 Task: Create a due date automation trigger when advanced on, 2 hours before a card is due add fields with custom field "Resume" set to a number lower or equal to 1 and lower than 10.
Action: Mouse moved to (981, 70)
Screenshot: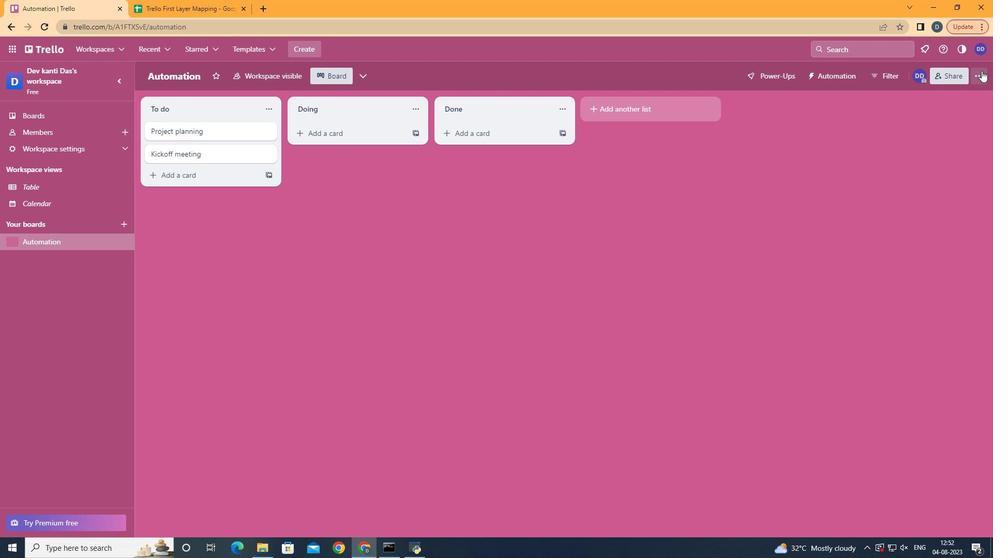 
Action: Mouse pressed left at (981, 70)
Screenshot: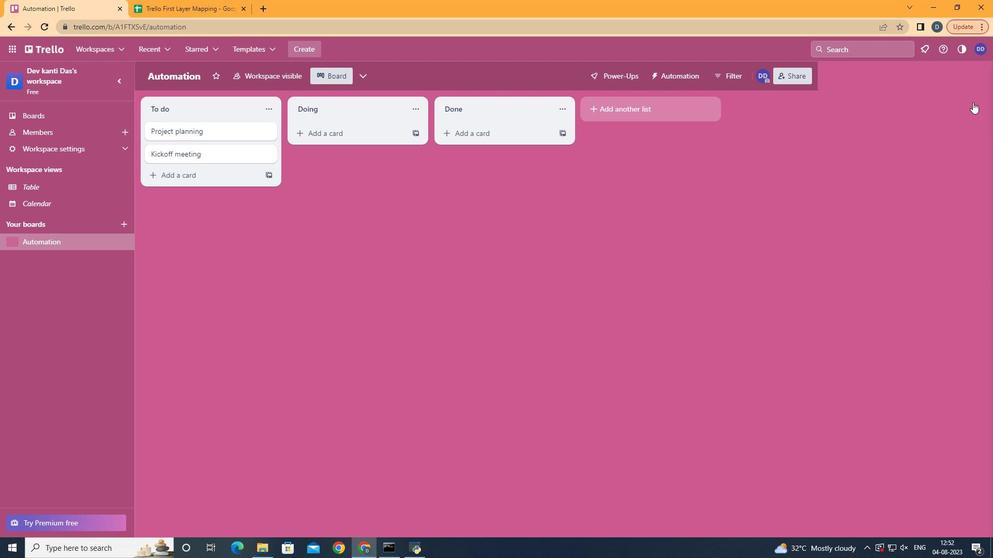 
Action: Mouse moved to (905, 222)
Screenshot: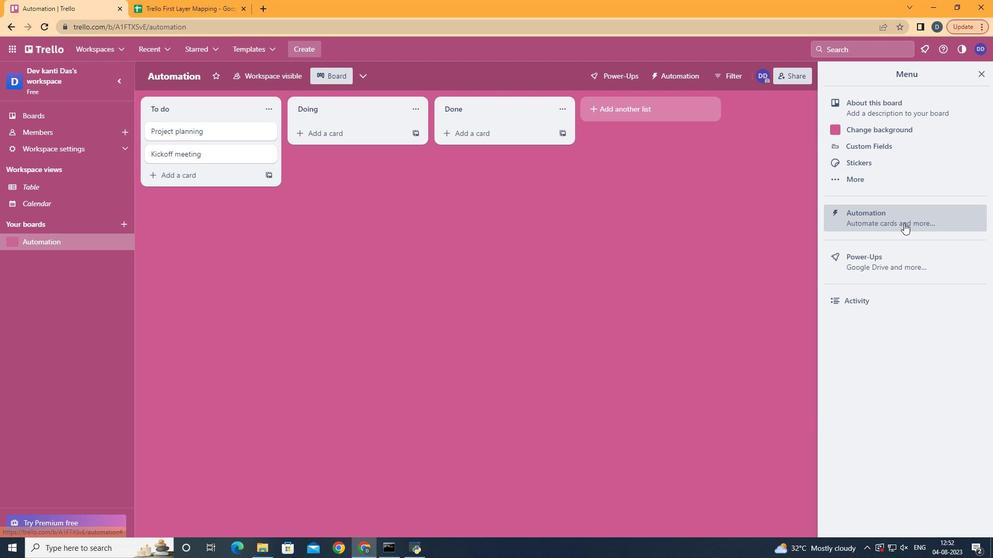 
Action: Mouse pressed left at (905, 222)
Screenshot: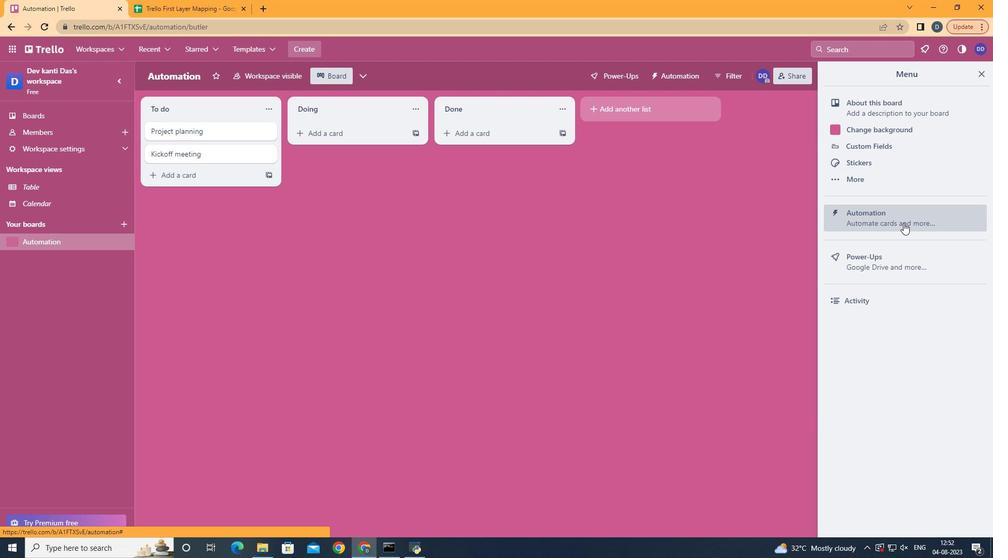 
Action: Mouse moved to (208, 210)
Screenshot: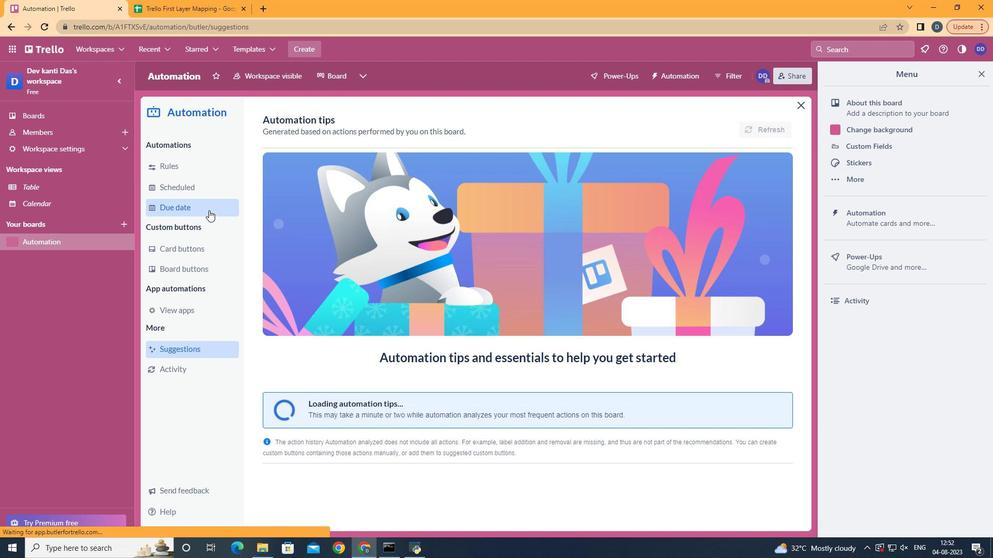 
Action: Mouse pressed left at (208, 210)
Screenshot: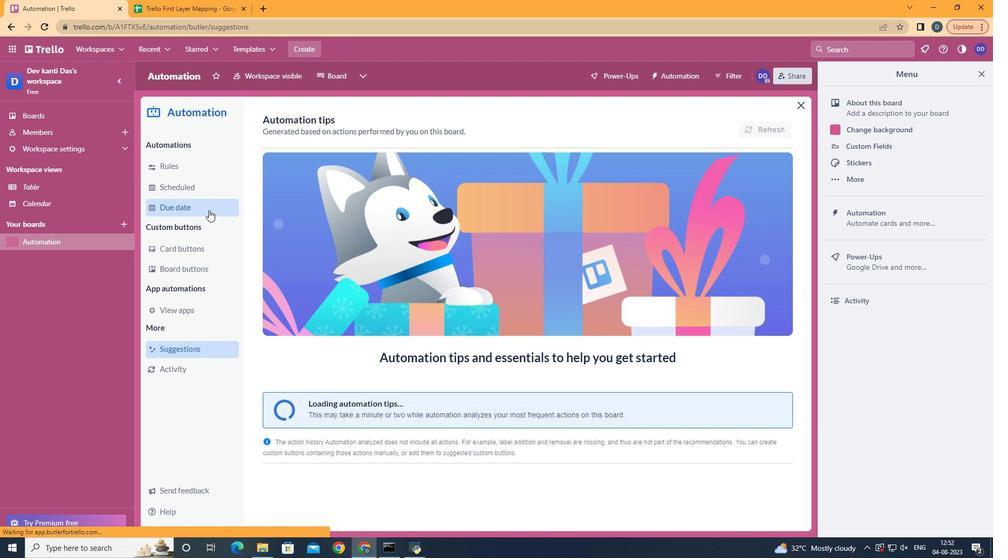 
Action: Mouse moved to (730, 125)
Screenshot: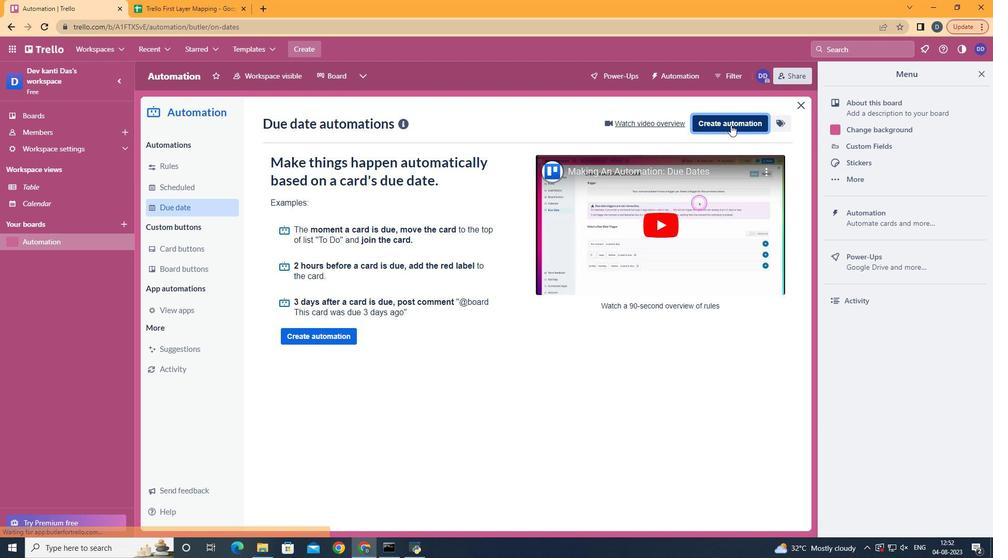 
Action: Mouse pressed left at (730, 125)
Screenshot: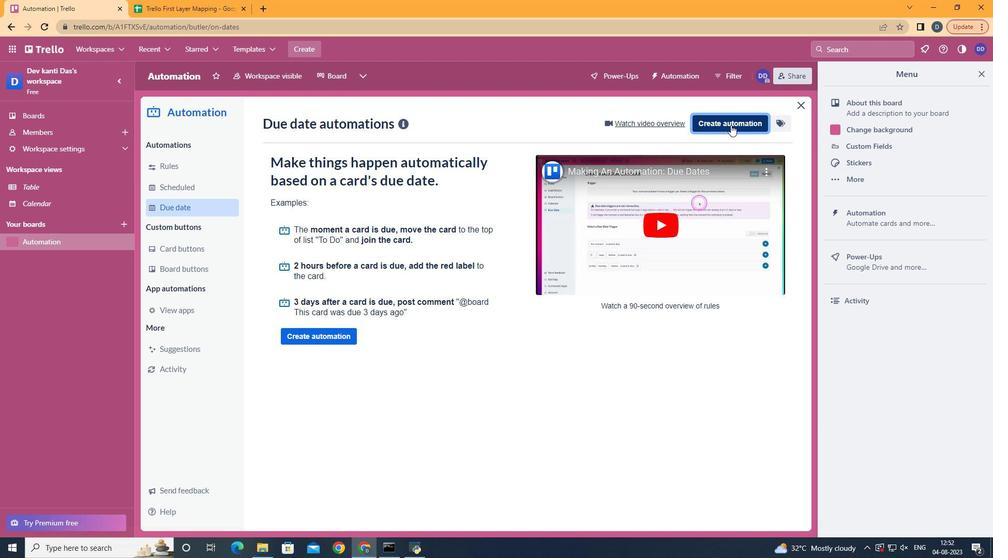 
Action: Mouse moved to (568, 231)
Screenshot: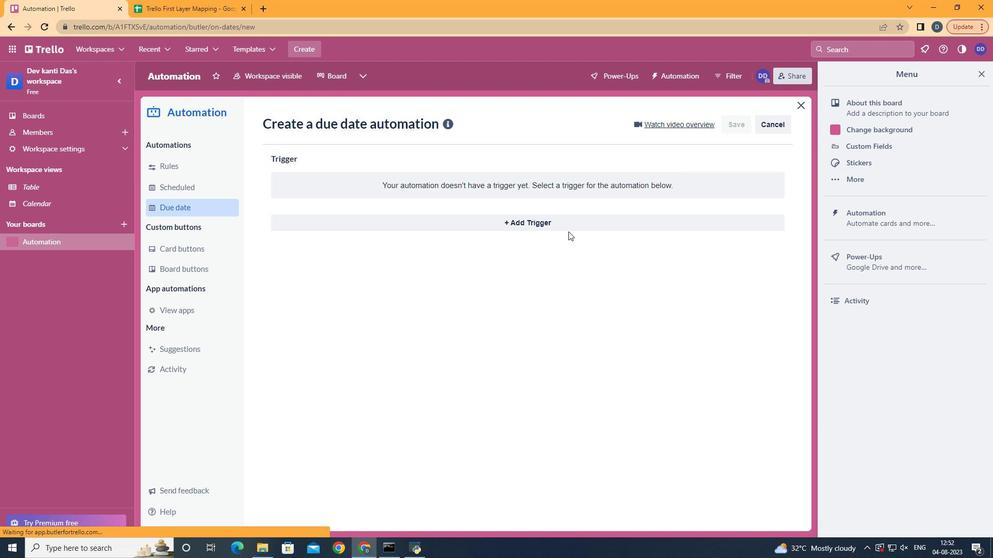 
Action: Mouse pressed left at (568, 231)
Screenshot: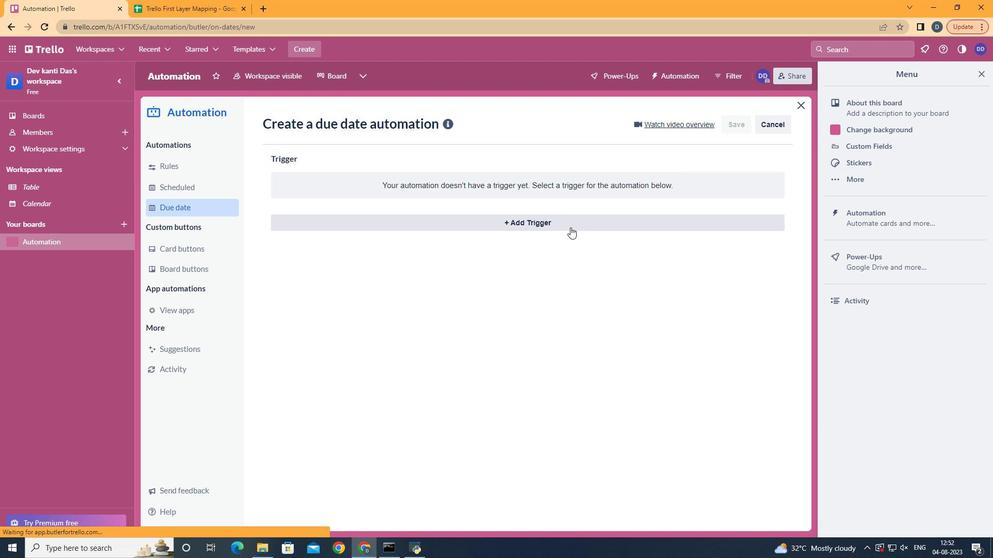 
Action: Mouse moved to (570, 227)
Screenshot: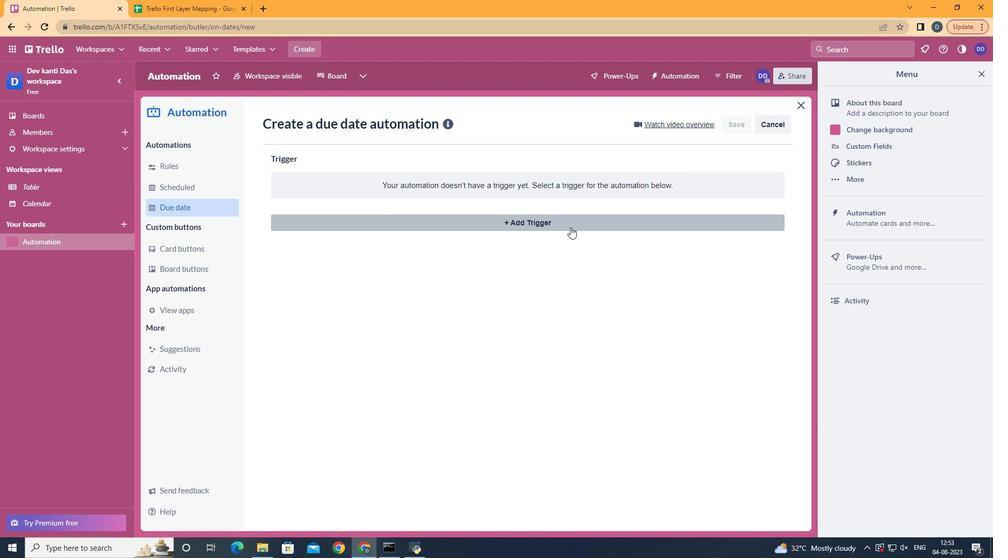 
Action: Mouse pressed left at (570, 227)
Screenshot: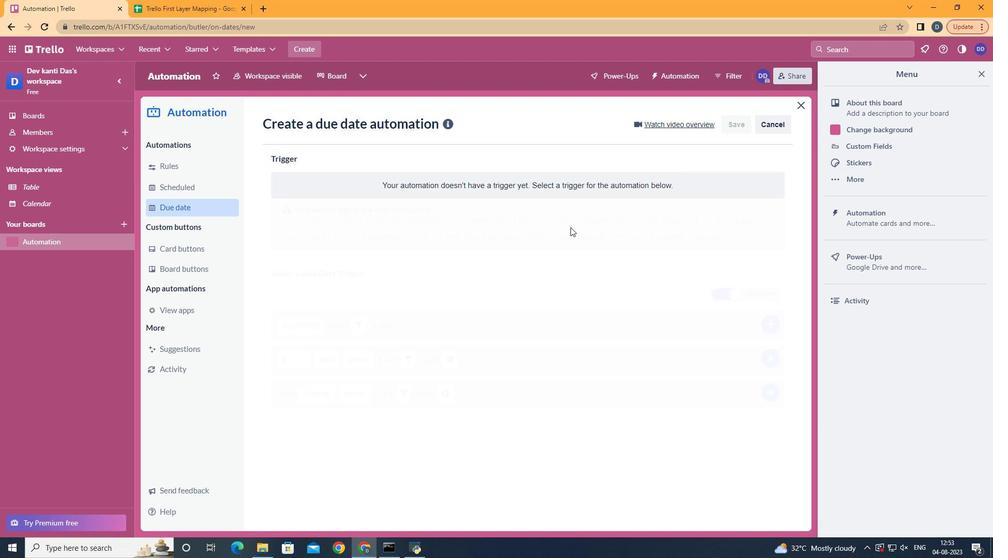 
Action: Mouse moved to (340, 439)
Screenshot: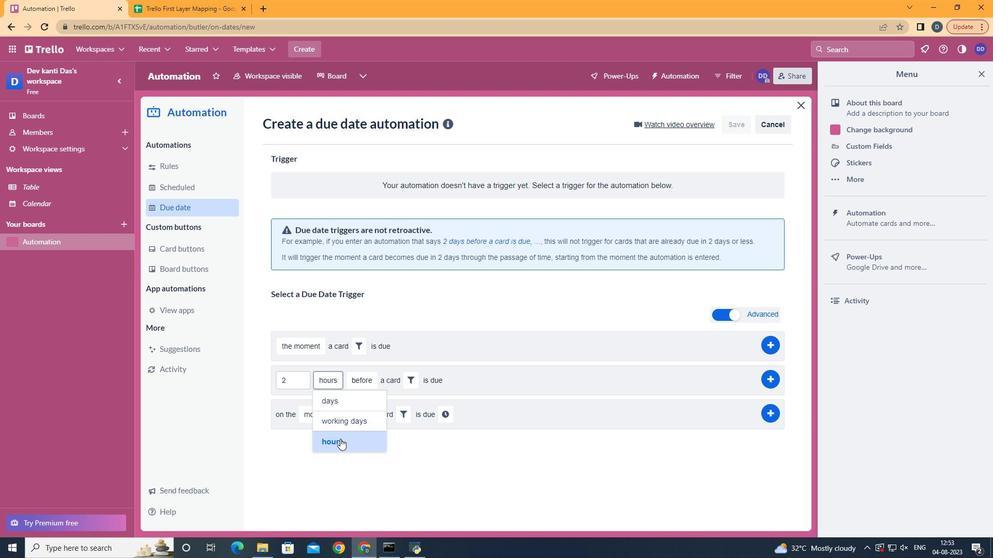 
Action: Mouse pressed left at (340, 439)
Screenshot: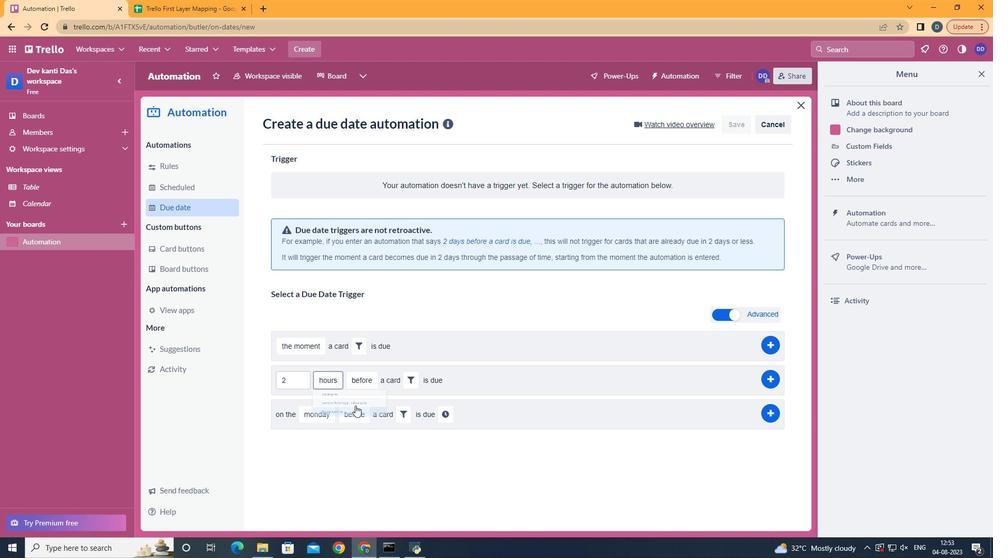 
Action: Mouse moved to (367, 401)
Screenshot: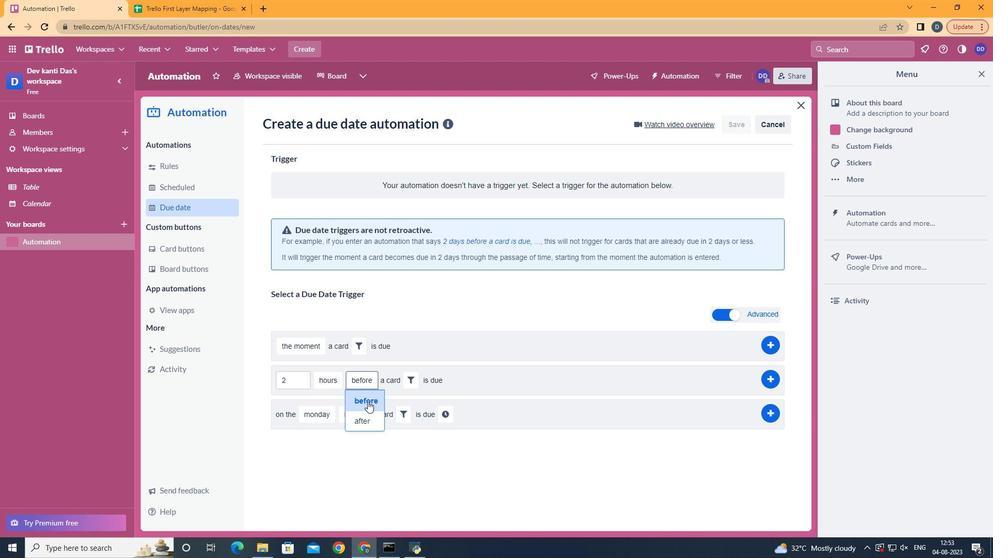 
Action: Mouse pressed left at (367, 401)
Screenshot: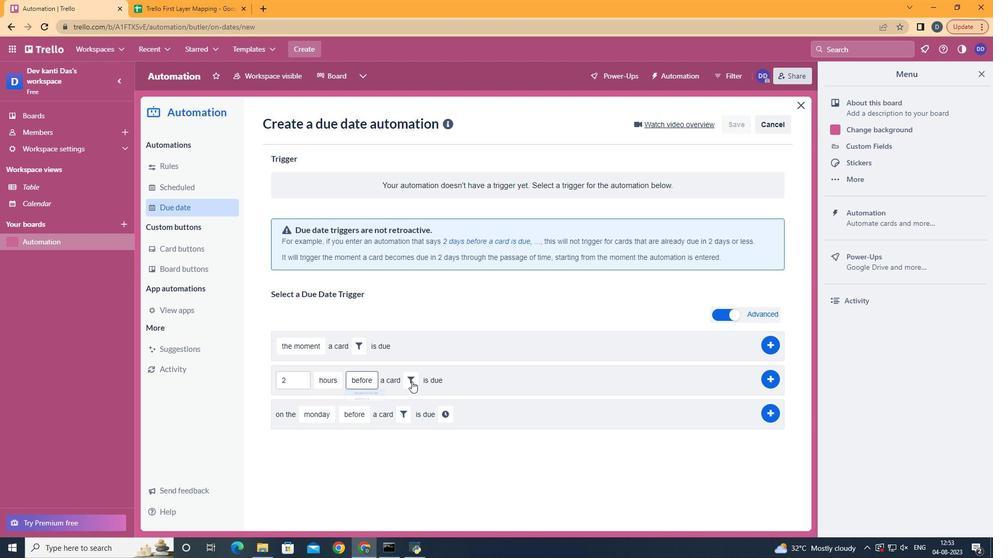 
Action: Mouse moved to (415, 379)
Screenshot: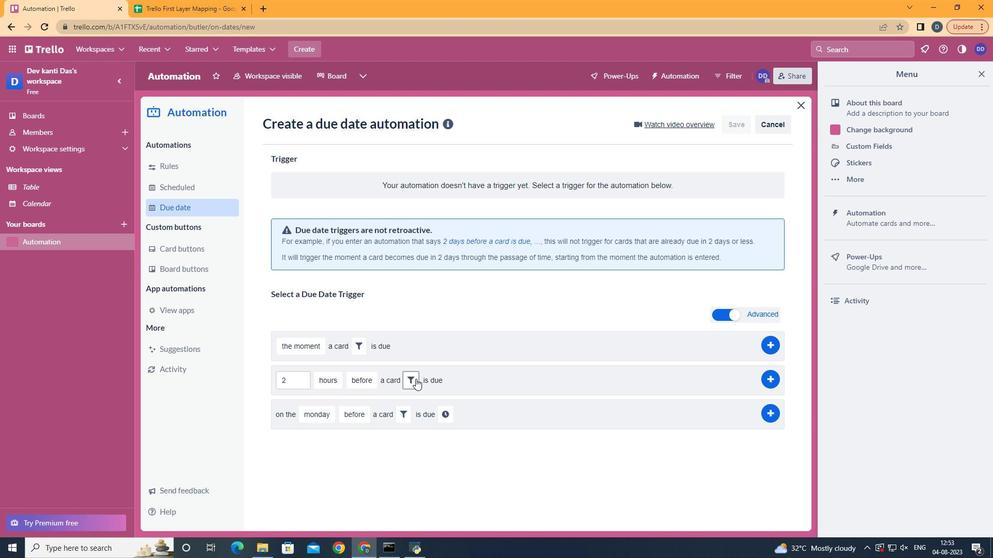 
Action: Mouse pressed left at (415, 379)
Screenshot: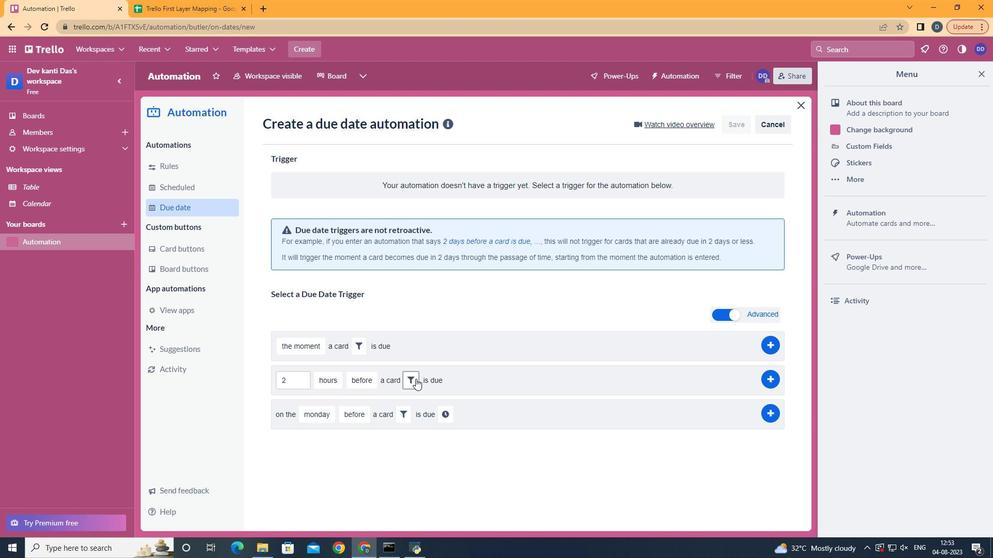 
Action: Mouse moved to (578, 408)
Screenshot: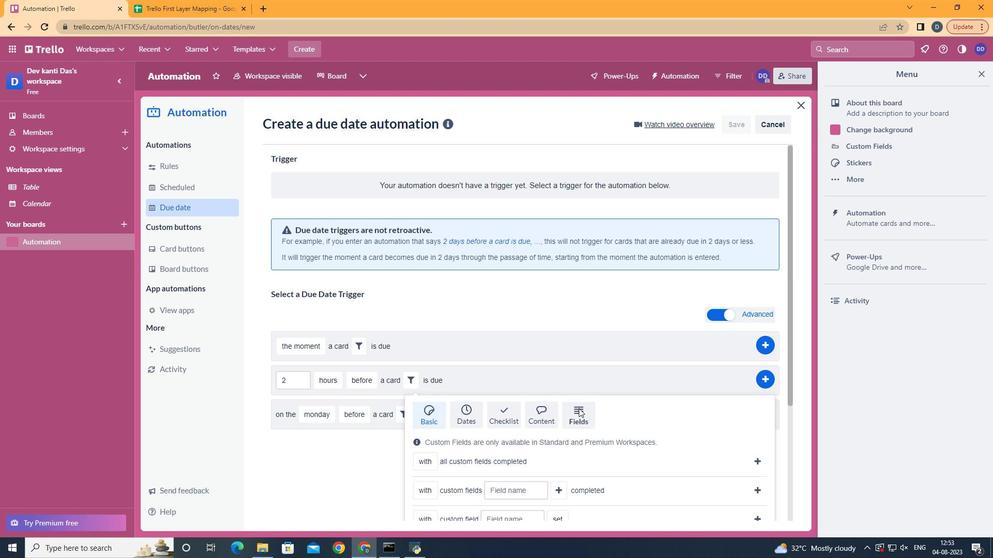 
Action: Mouse pressed left at (578, 408)
Screenshot: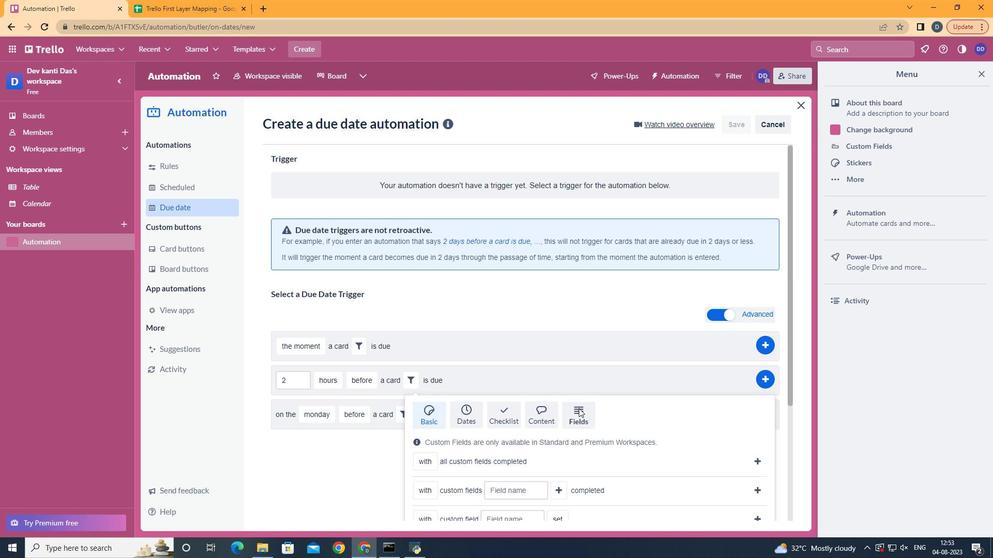 
Action: Mouse moved to (580, 408)
Screenshot: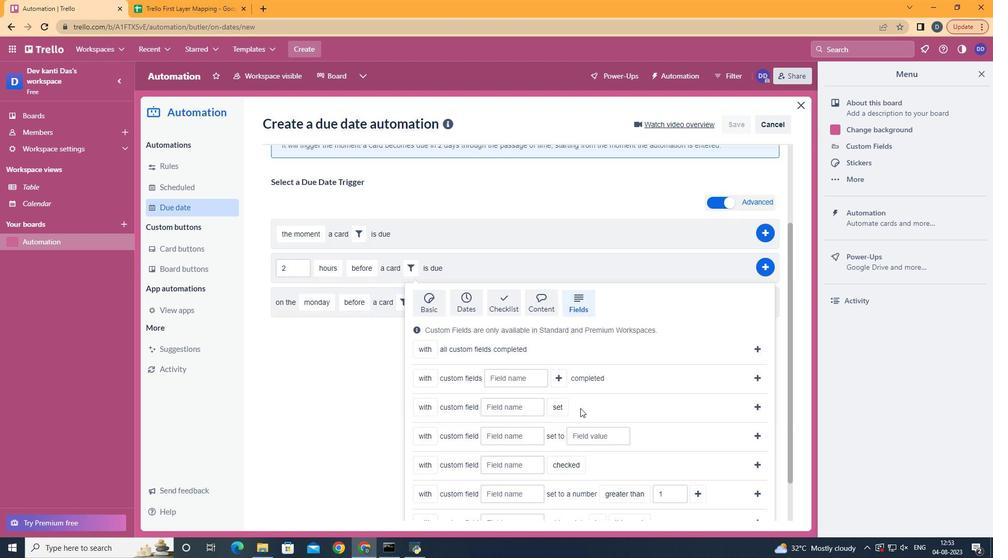 
Action: Mouse scrolled (580, 408) with delta (0, 0)
Screenshot: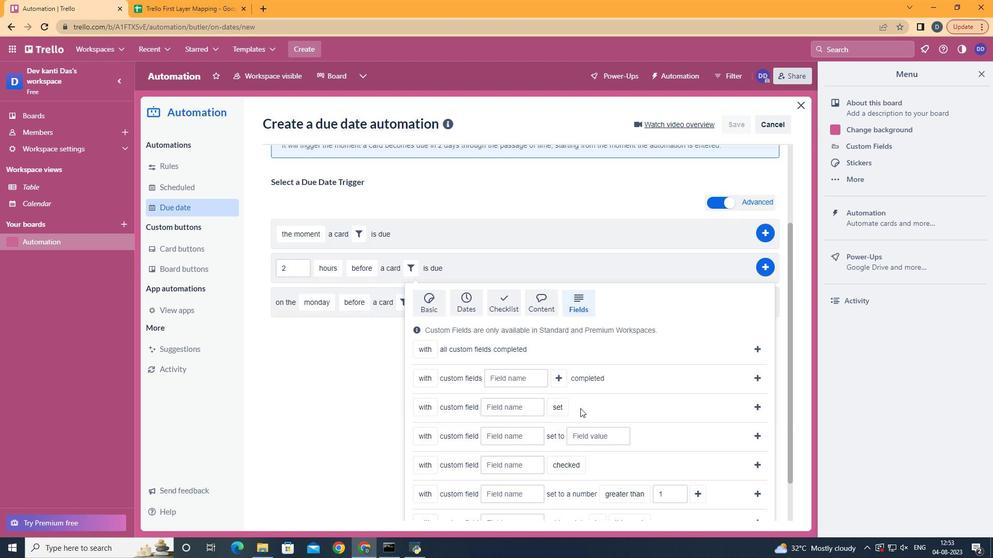 
Action: Mouse scrolled (580, 408) with delta (0, 0)
Screenshot: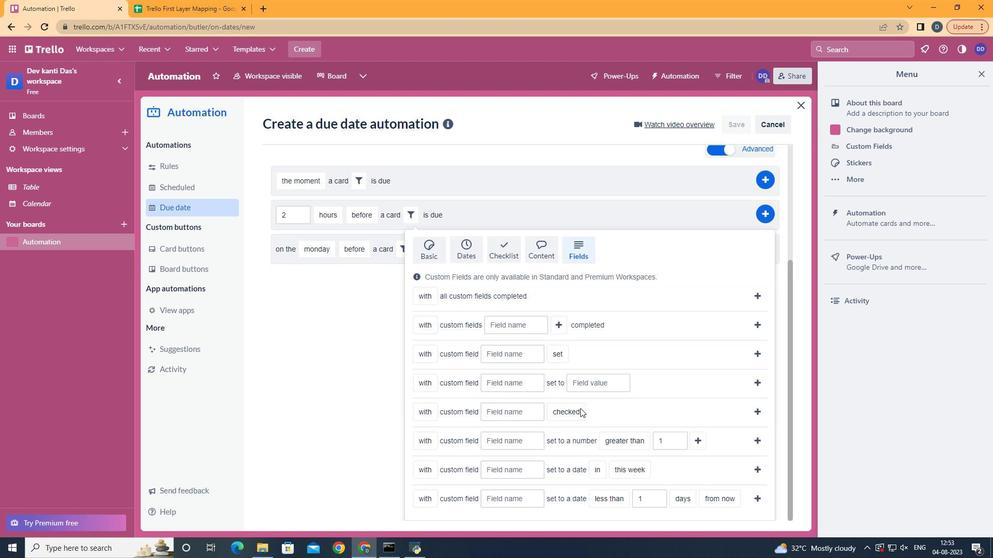 
Action: Mouse scrolled (580, 408) with delta (0, 0)
Screenshot: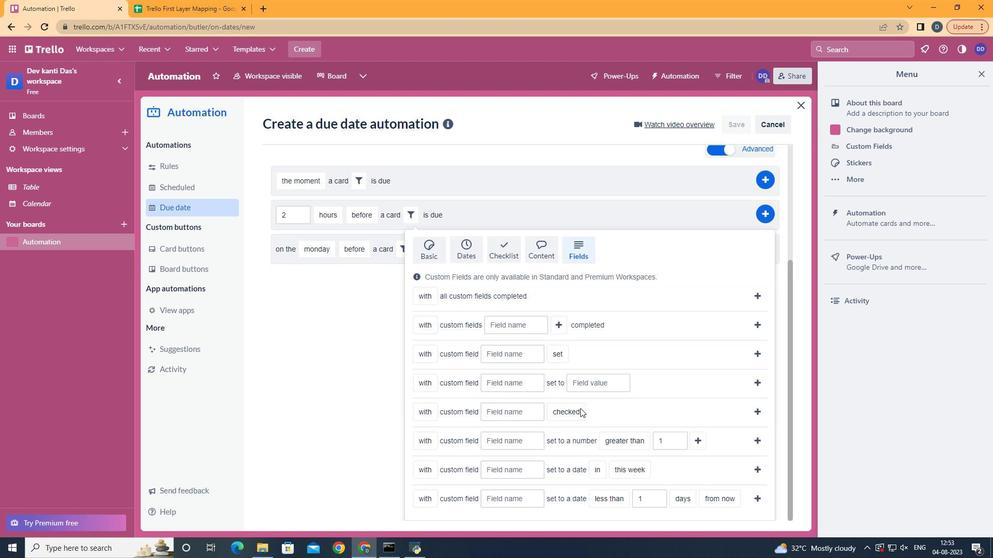 
Action: Mouse scrolled (580, 408) with delta (0, 0)
Screenshot: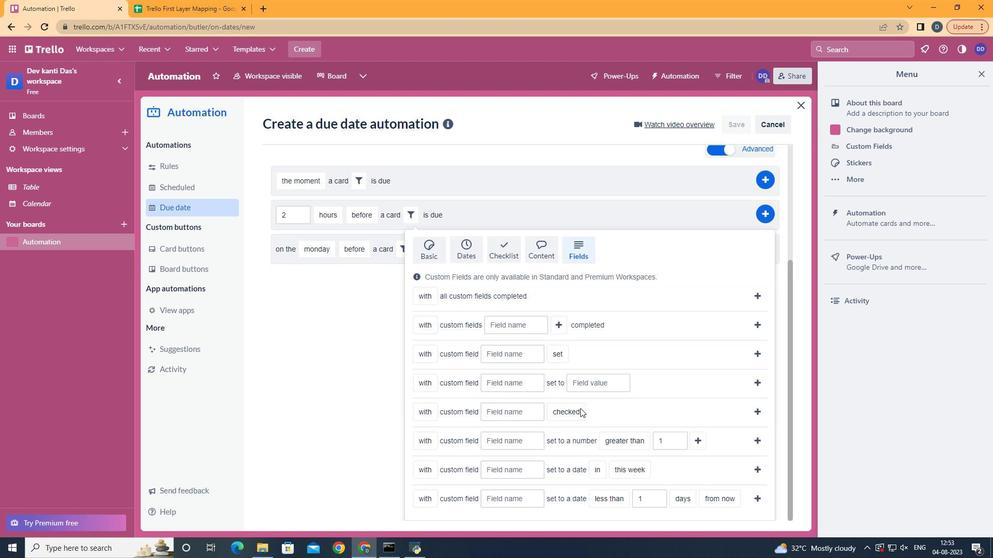 
Action: Mouse scrolled (580, 408) with delta (0, 0)
Screenshot: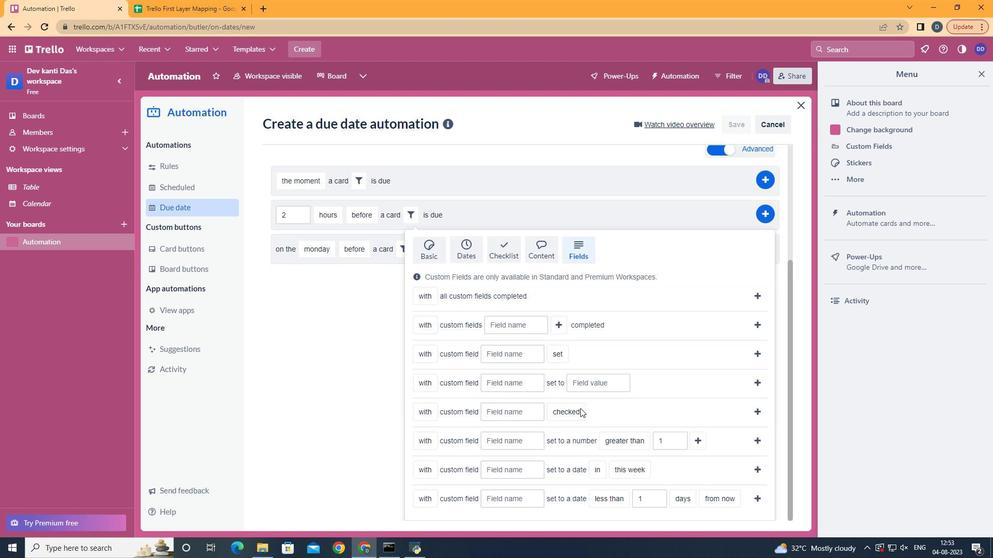 
Action: Mouse scrolled (580, 408) with delta (0, 0)
Screenshot: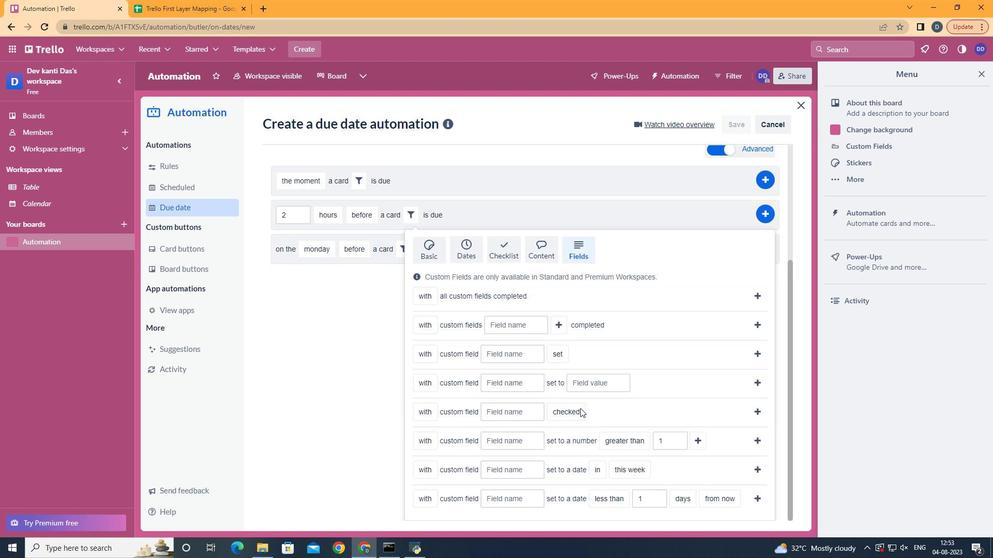 
Action: Mouse moved to (442, 458)
Screenshot: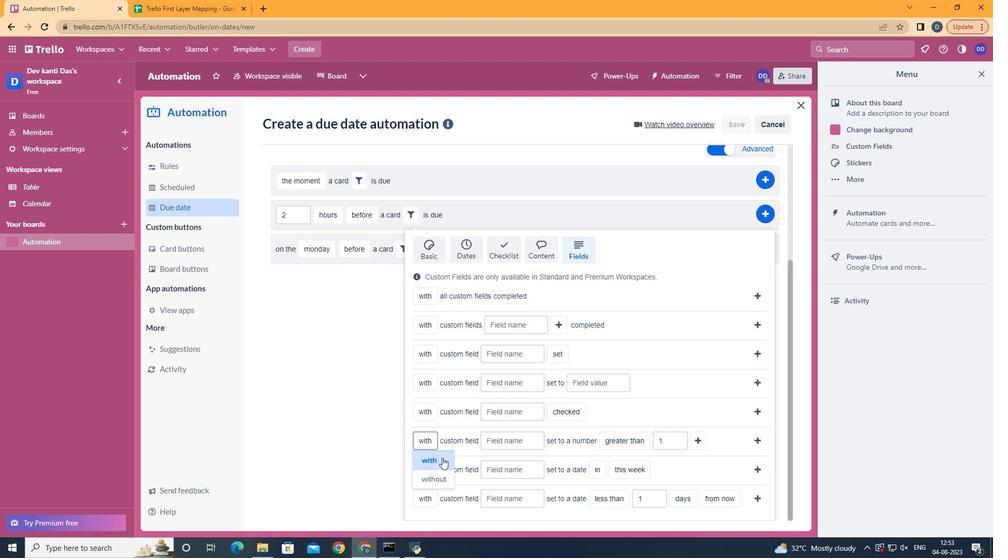 
Action: Mouse pressed left at (442, 458)
Screenshot: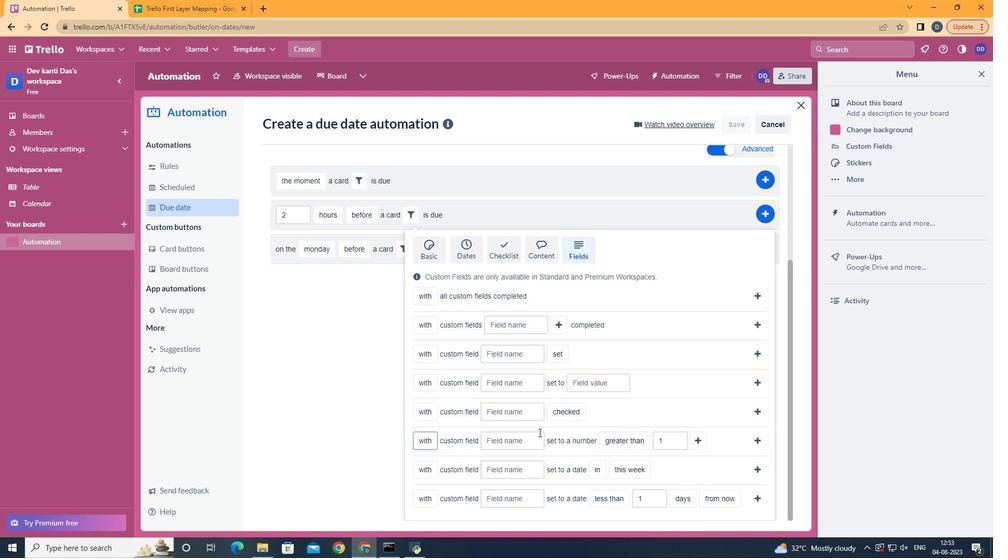 
Action: Mouse moved to (539, 432)
Screenshot: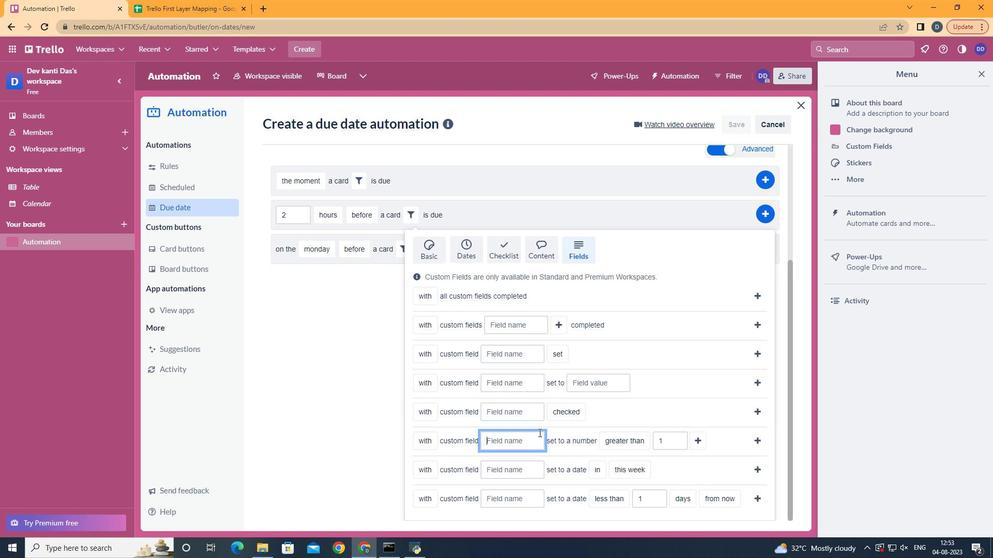 
Action: Mouse pressed left at (539, 432)
Screenshot: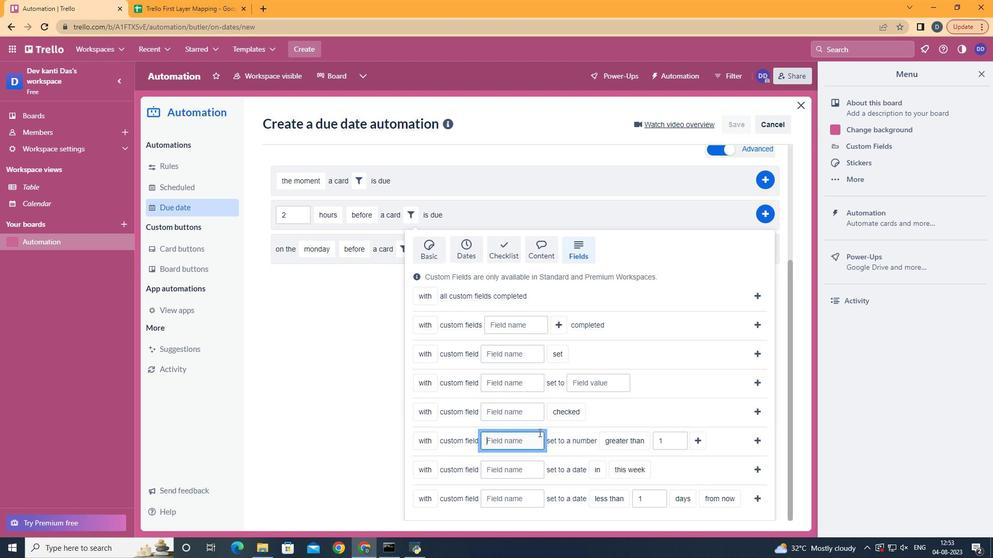 
Action: Key pressed <Key.shift>Resume
Screenshot: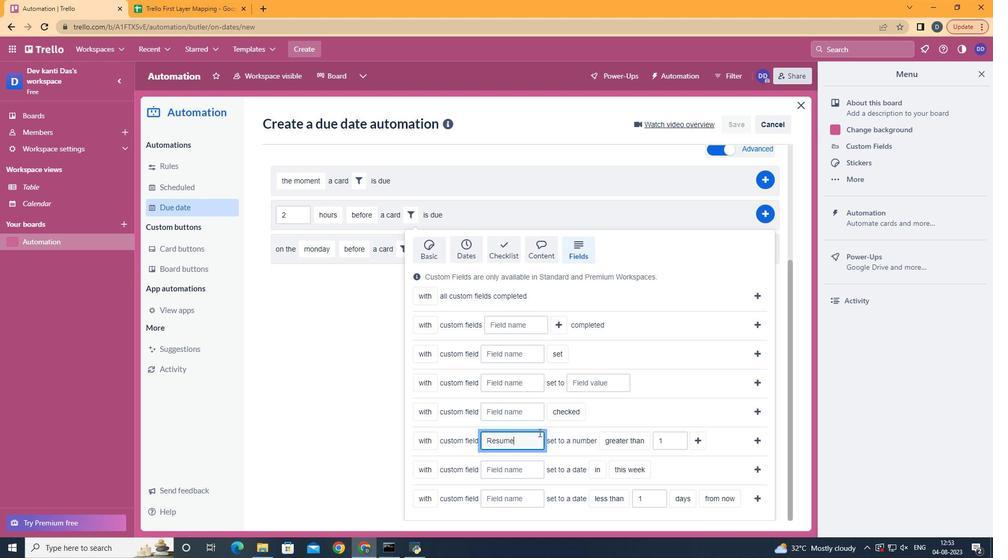 
Action: Mouse moved to (637, 412)
Screenshot: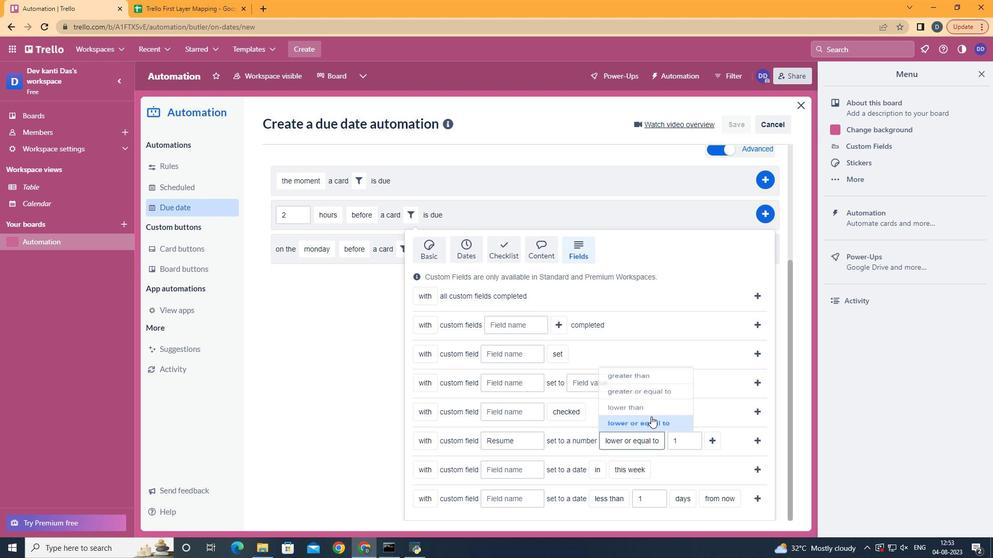 
Action: Mouse pressed left at (637, 412)
Screenshot: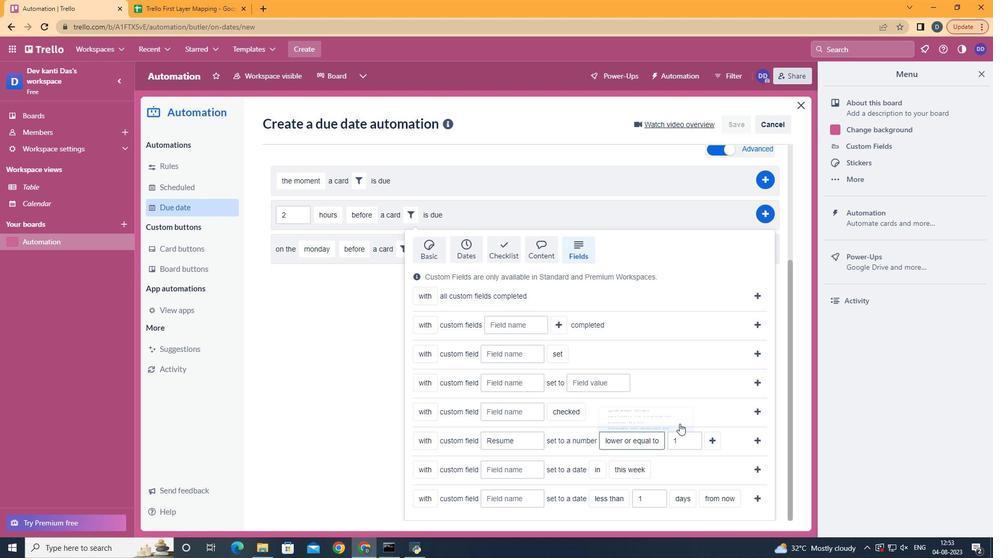 
Action: Mouse moved to (713, 439)
Screenshot: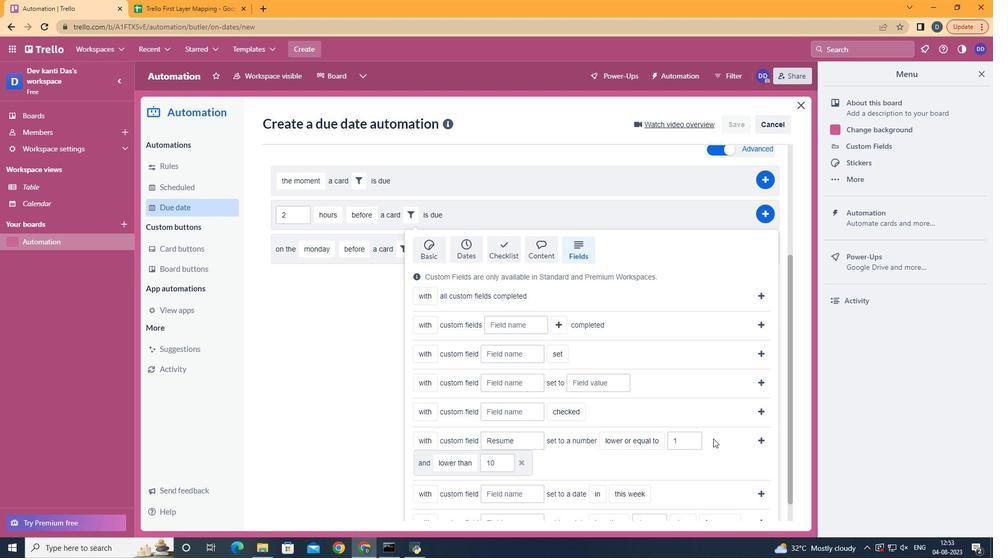 
Action: Mouse pressed left at (713, 439)
Screenshot: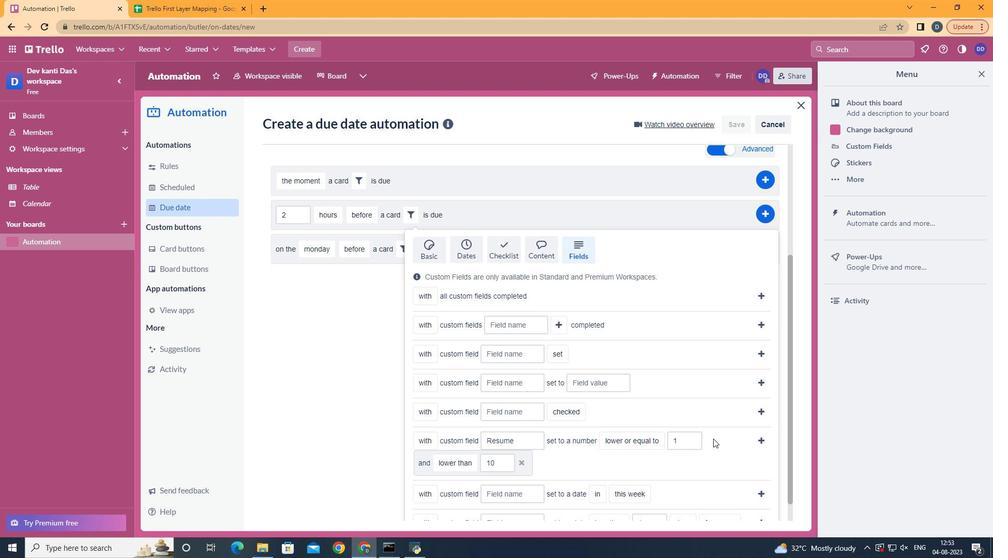 
Action: Mouse moved to (487, 383)
Screenshot: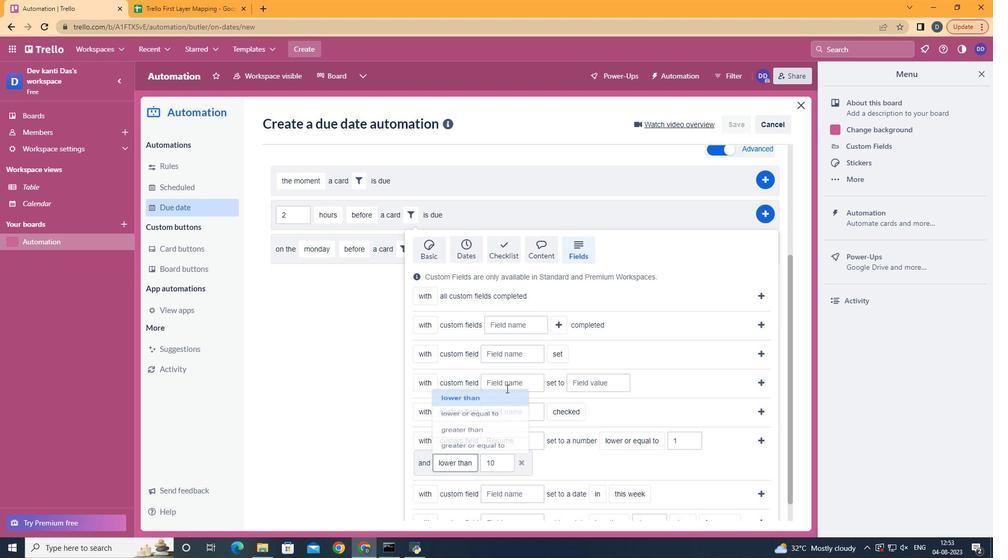 
Action: Mouse pressed left at (487, 383)
Screenshot: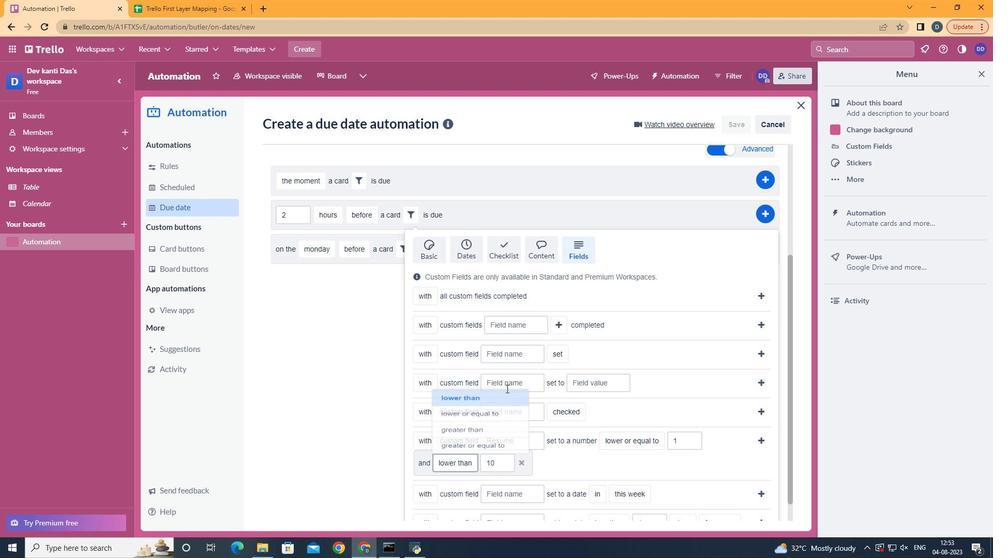 
Action: Mouse moved to (768, 442)
Screenshot: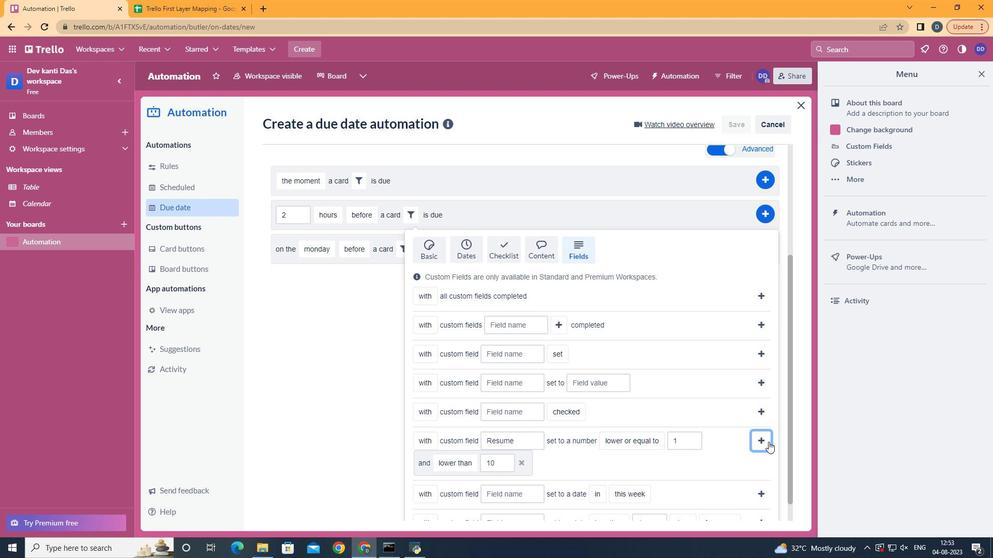 
Action: Mouse pressed left at (768, 442)
Screenshot: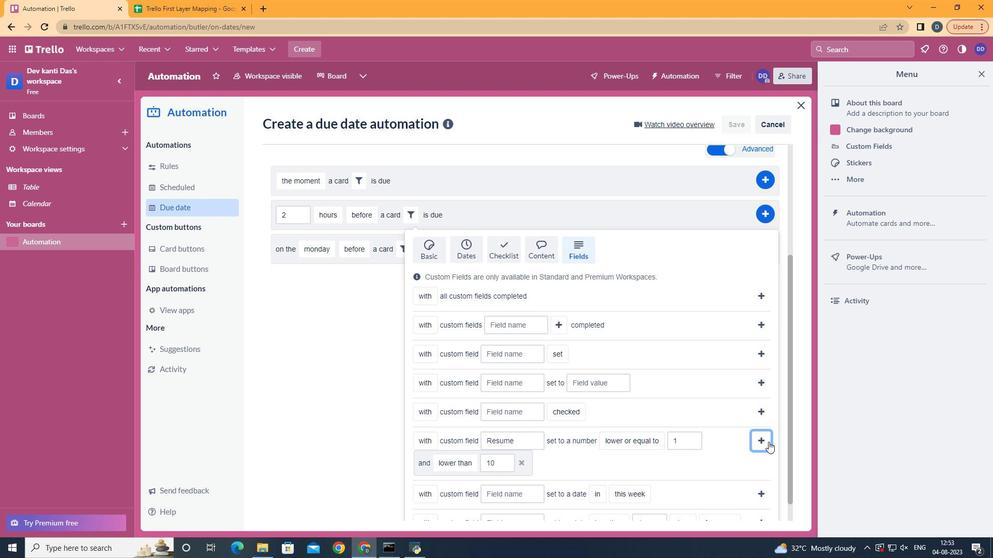 
Action: Mouse moved to (768, 379)
Screenshot: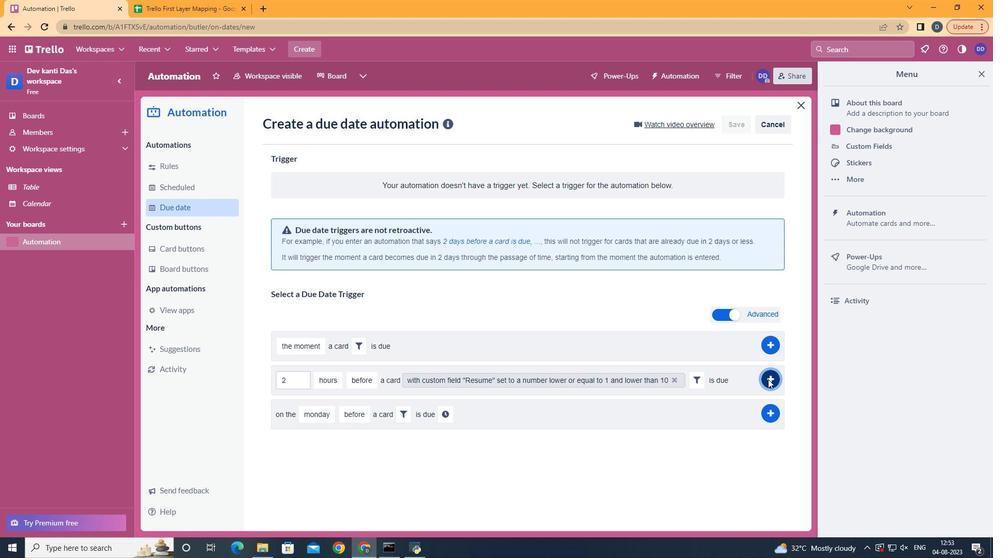 
Action: Mouse pressed left at (768, 379)
Screenshot: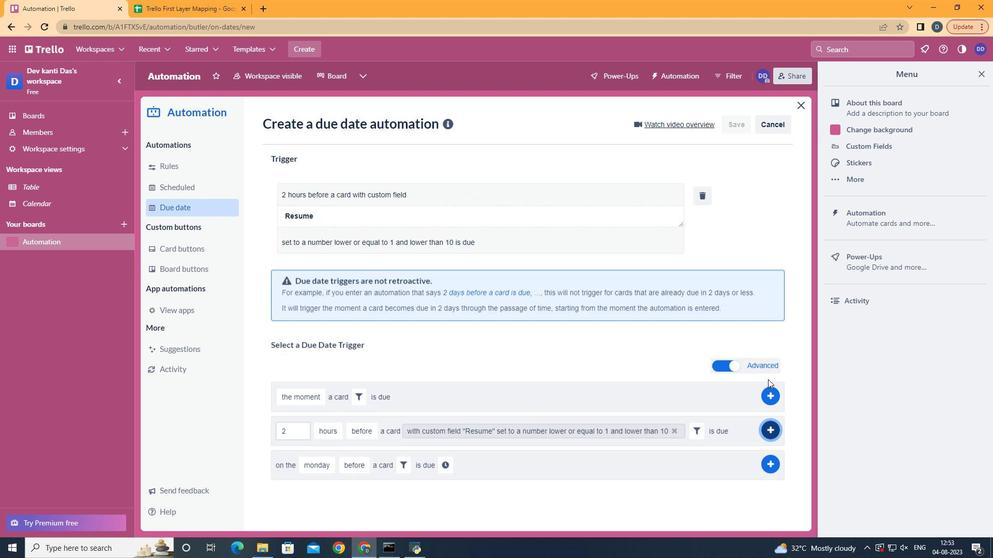 
Action: Mouse moved to (379, 187)
Screenshot: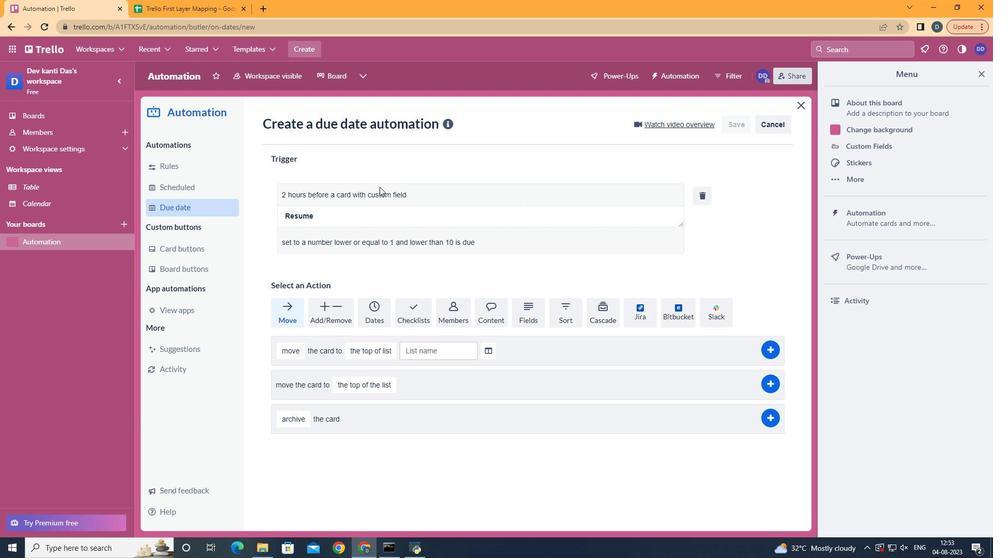 
